 Task: Create List Performance Evaluation in Board Data Analytics Software to Workspace Corporate Finance. Create List Employee Engagement in Board Crisis Planning to Workspace Corporate Finance. Create List Recruitment in Board Sales Funnel Optimization and Conversion Rate Analysis to Workspace Corporate Finance
Action: Mouse moved to (73, 247)
Screenshot: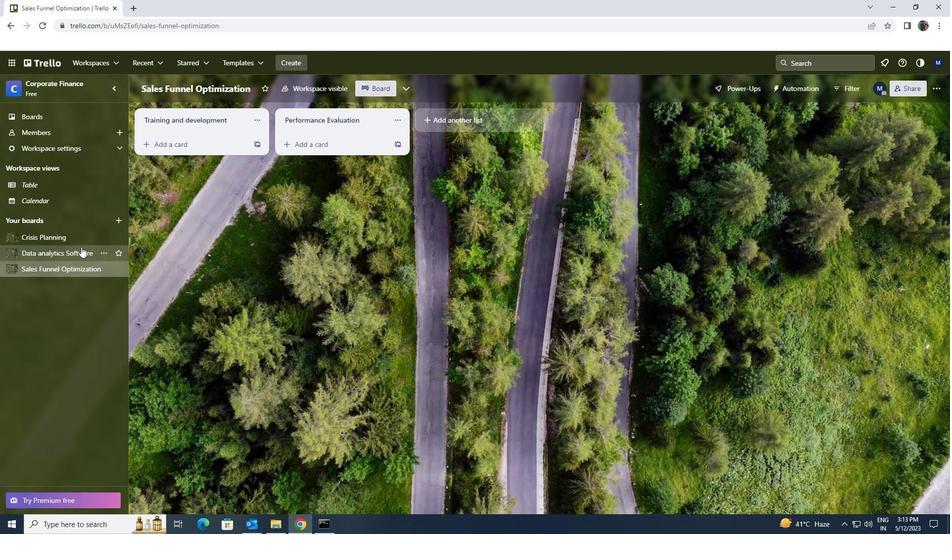 
Action: Mouse pressed left at (73, 247)
Screenshot: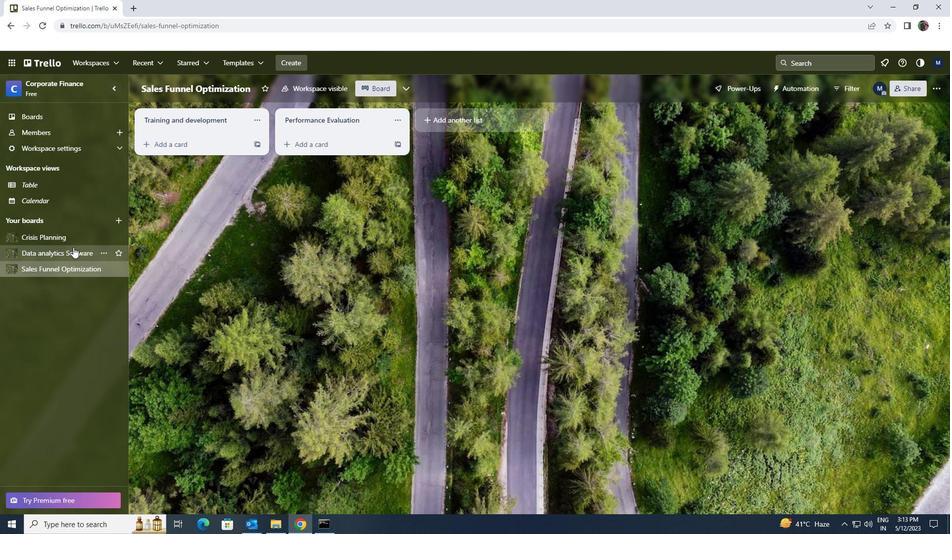 
Action: Mouse moved to (422, 120)
Screenshot: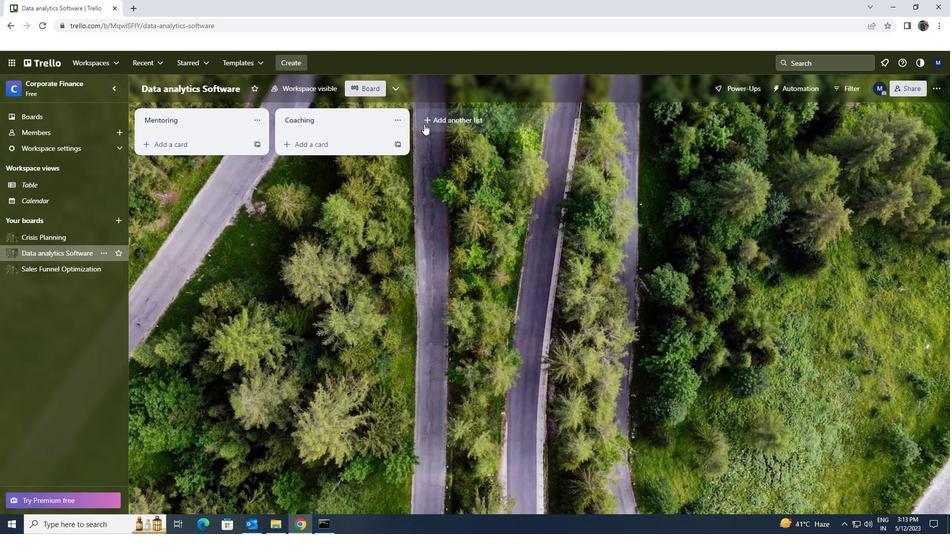 
Action: Mouse pressed left at (422, 120)
Screenshot: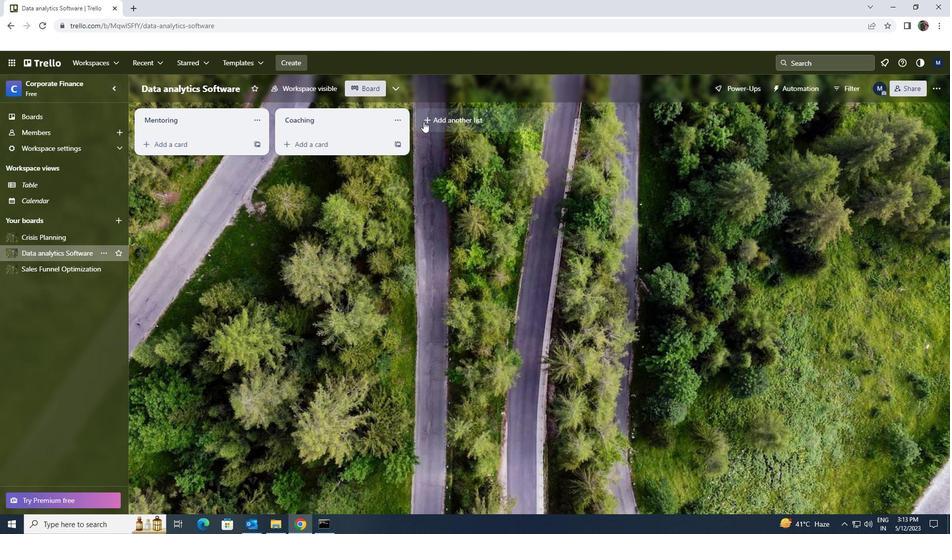 
Action: Key pressed <Key.shift>PERFORMANCE<Key.space><Key.shift>EVALUATION
Screenshot: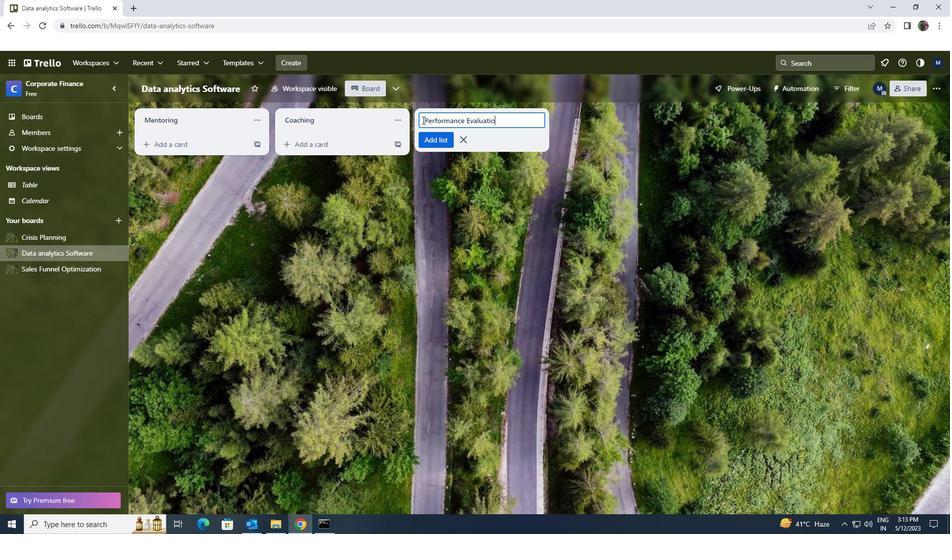 
Action: Mouse moved to (433, 143)
Screenshot: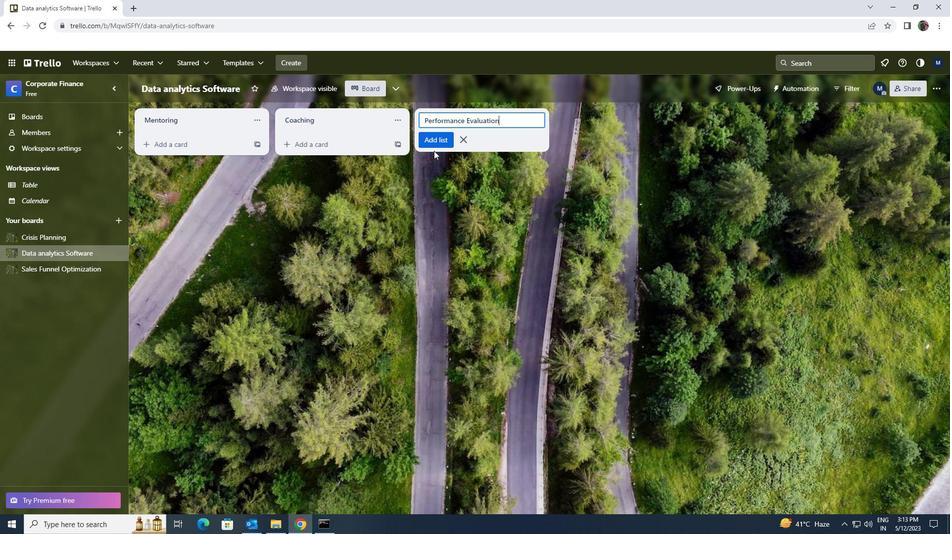 
Action: Mouse pressed left at (433, 143)
Screenshot: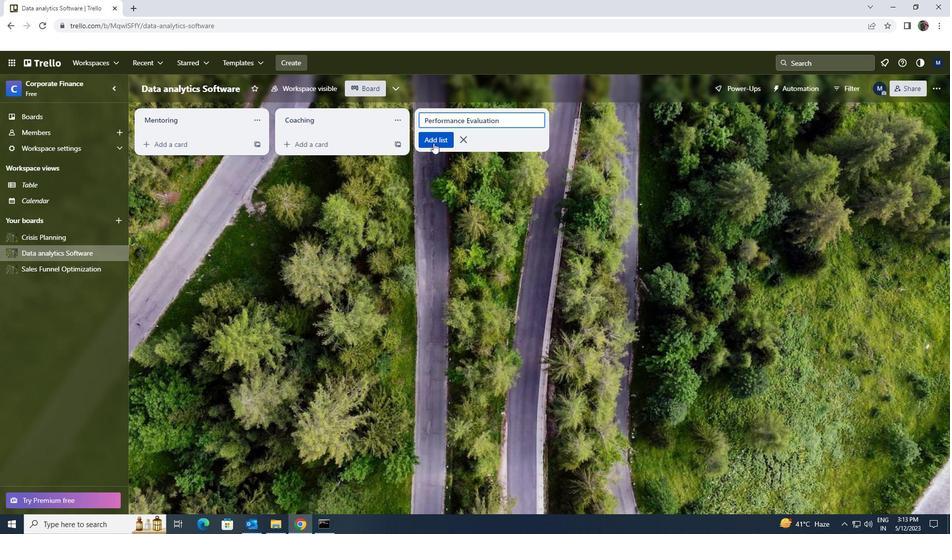 
Action: Mouse moved to (41, 238)
Screenshot: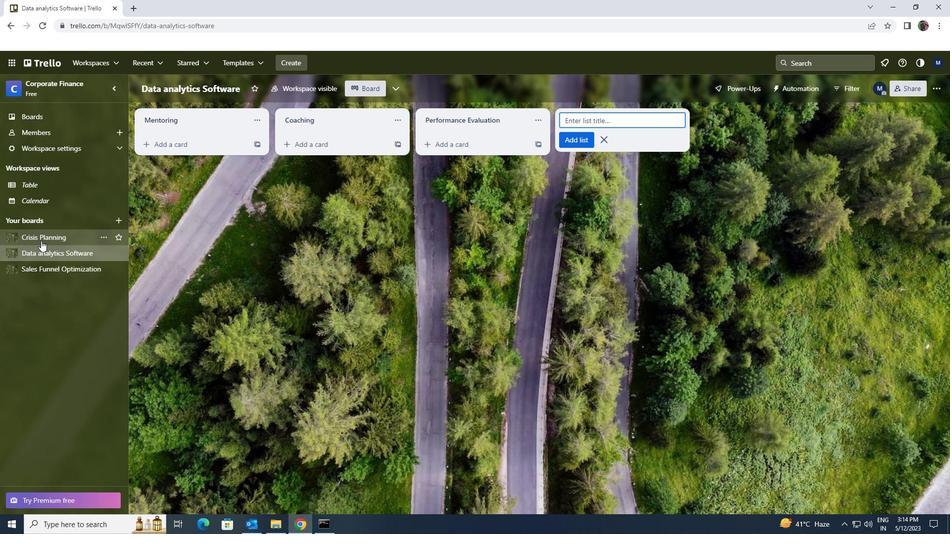 
Action: Mouse pressed left at (41, 238)
Screenshot: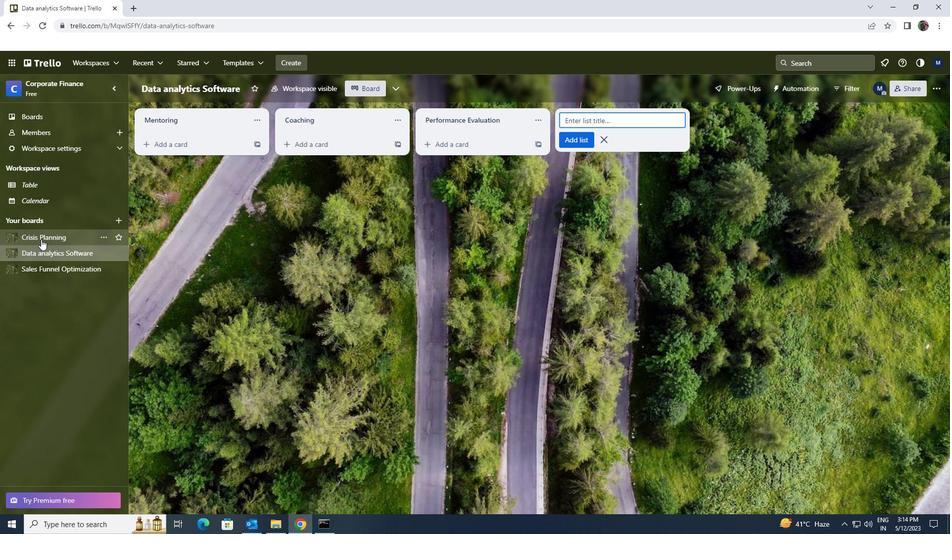 
Action: Mouse moved to (423, 125)
Screenshot: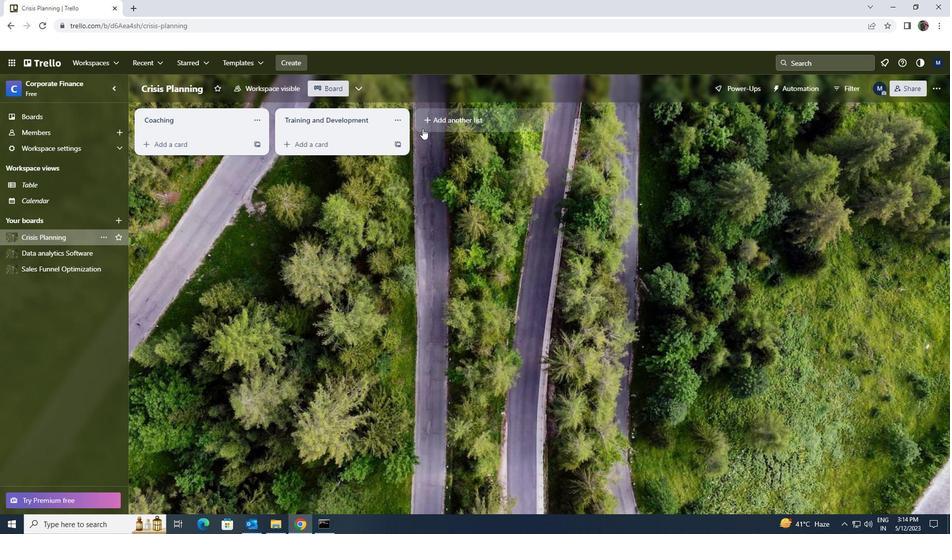 
Action: Mouse pressed left at (423, 125)
Screenshot: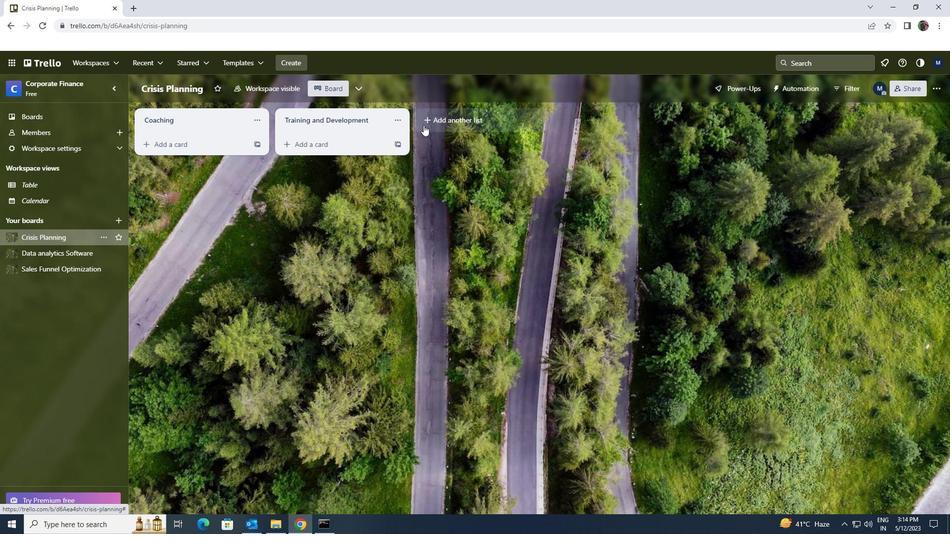 
Action: Key pressed <Key.shift>EMPLO<Key.backspace><Key.backspace>OL<Key.backspace><Key.backspace>LOYEE<Key.space><Key.shift>ENGAGEMENT
Screenshot: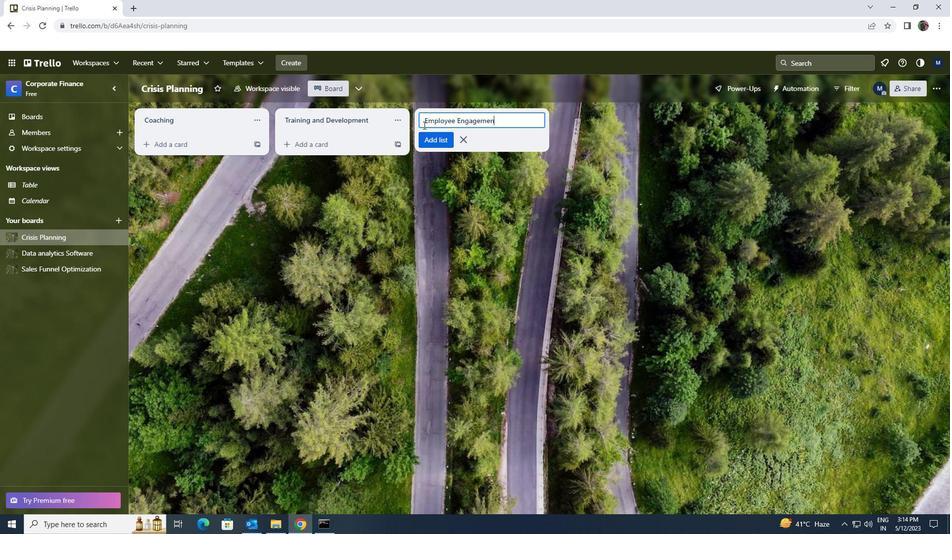 
Action: Mouse moved to (436, 138)
Screenshot: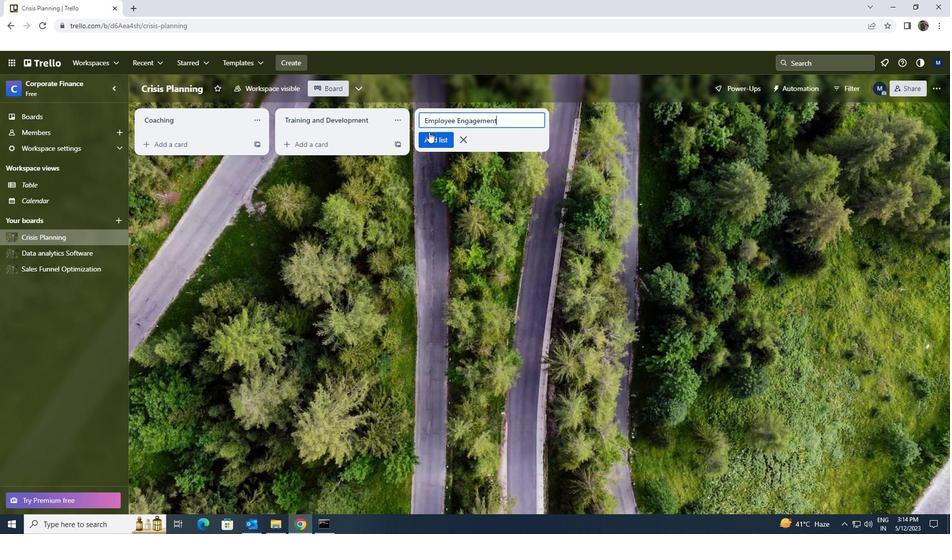 
Action: Mouse pressed left at (436, 138)
Screenshot: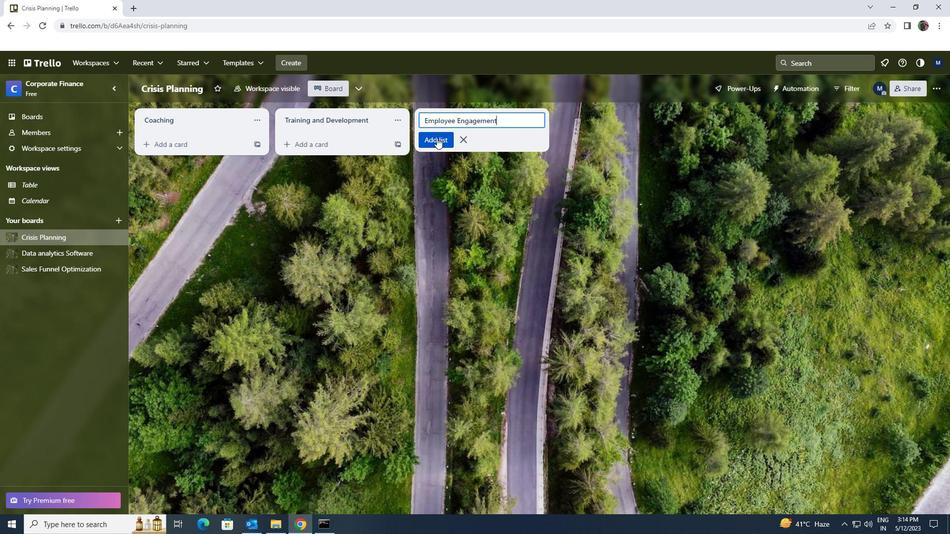 
Action: Mouse moved to (42, 273)
Screenshot: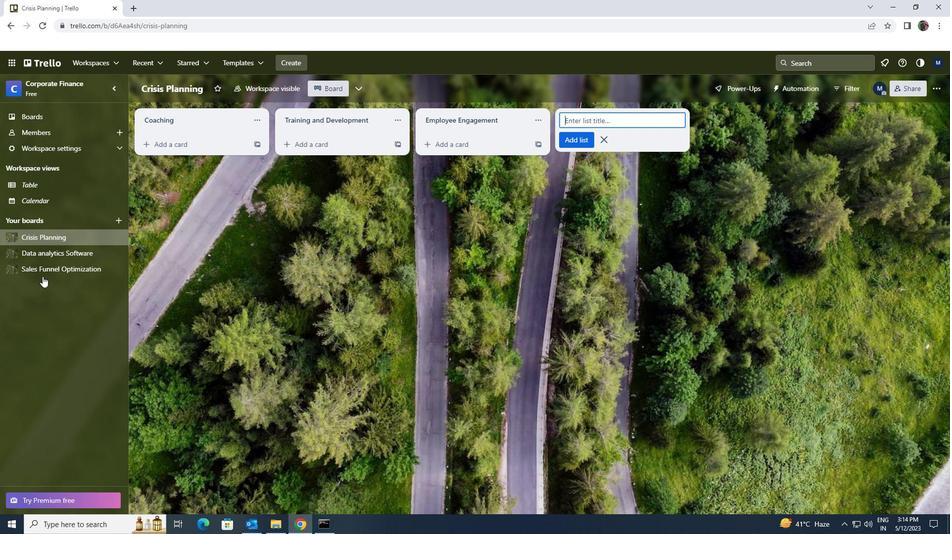 
Action: Mouse pressed left at (42, 273)
Screenshot: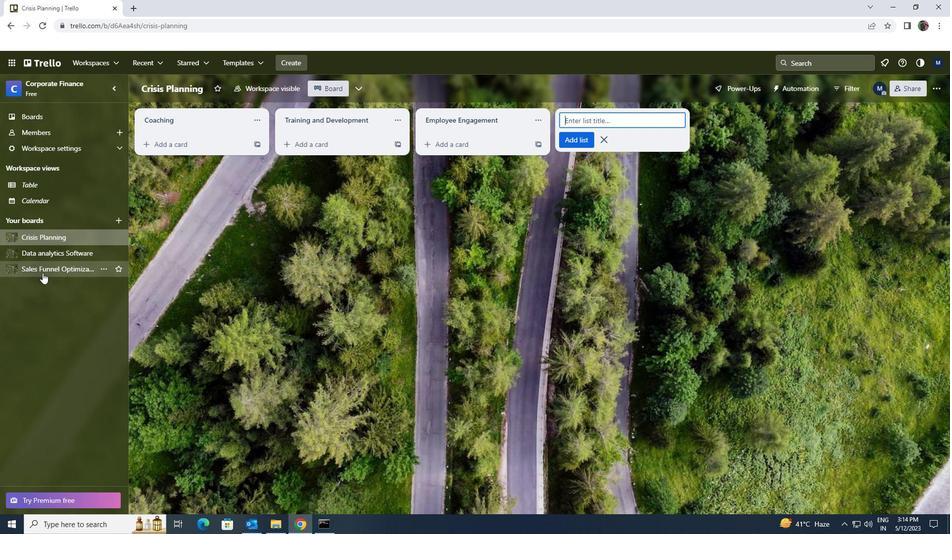 
Action: Mouse moved to (427, 128)
Screenshot: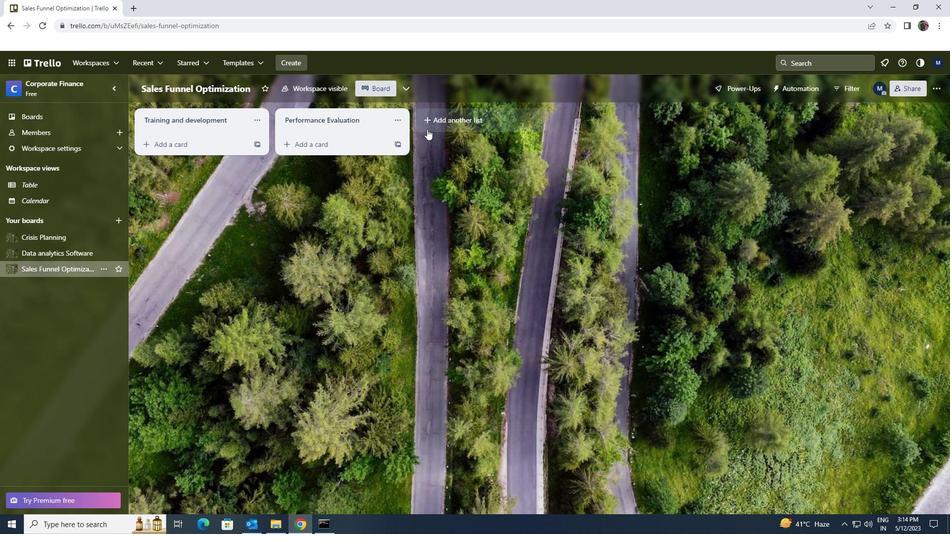 
Action: Mouse pressed left at (427, 128)
Screenshot: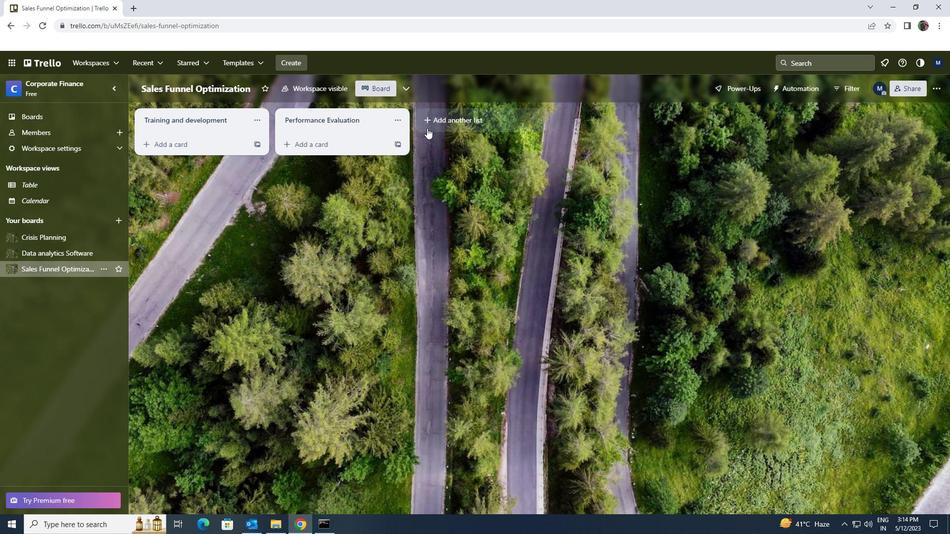 
Action: Key pressed <Key.shift><Key.shift><Key.shift><Key.shift><Key.shift><Key.shift><Key.shift><Key.shift><Key.shift><Key.shift><Key.shift><Key.shift><Key.shift><Key.shift><Key.shift><Key.shift><Key.shift><Key.shift><Key.shift><Key.shift><Key.shift>RECR
Screenshot: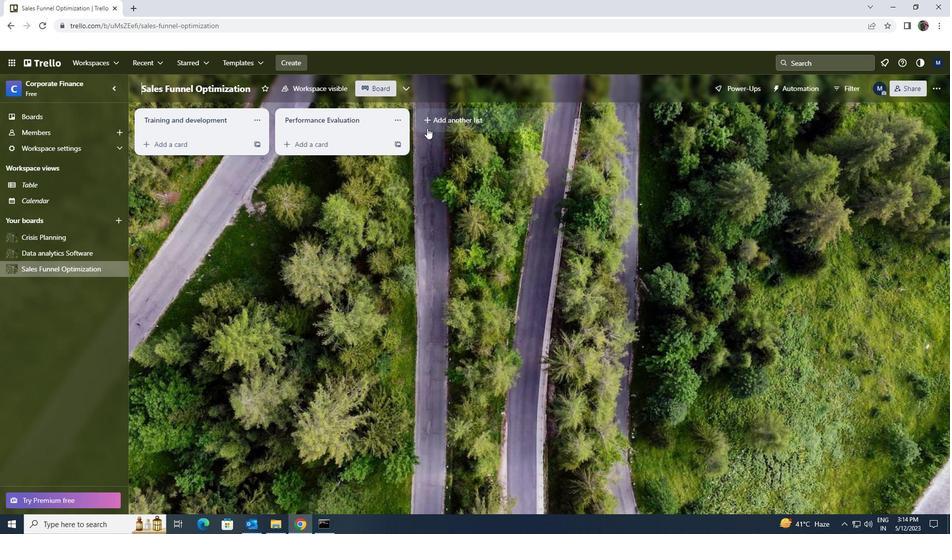 
Action: Mouse moved to (429, 124)
Screenshot: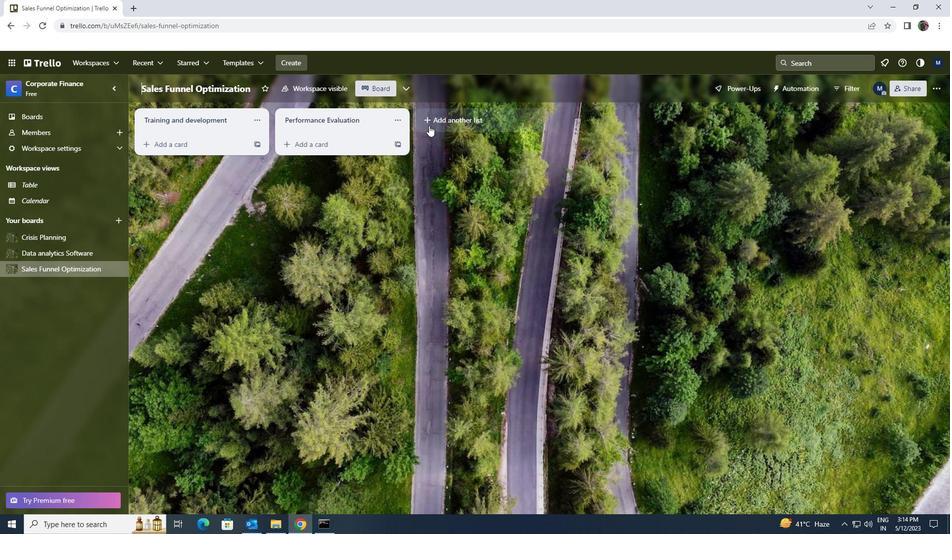 
Action: Mouse pressed left at (429, 124)
Screenshot: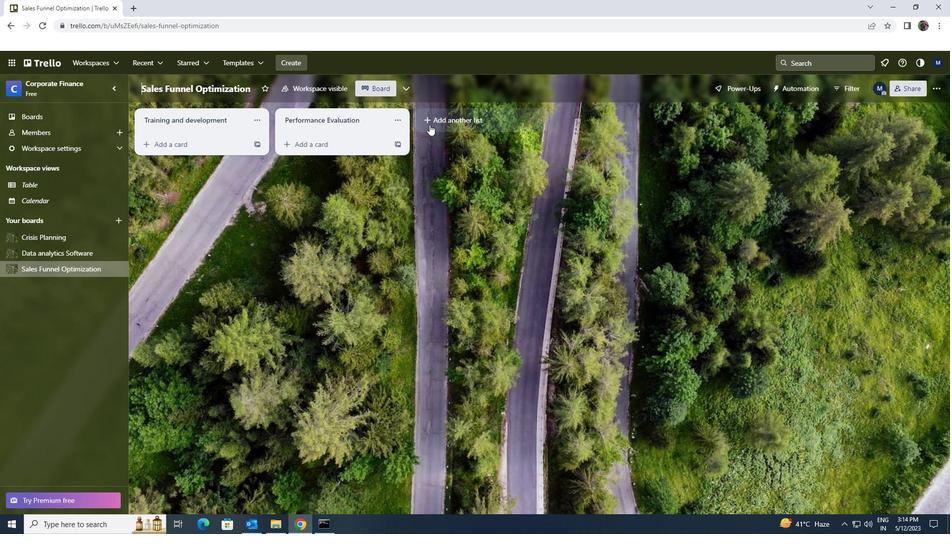 
Action: Key pressed <Key.shift>RE
Screenshot: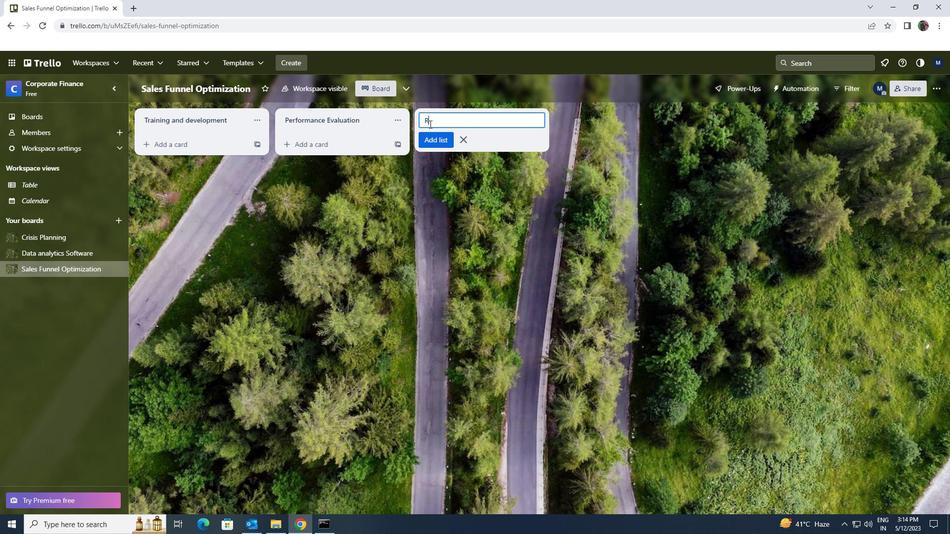 
Action: Mouse moved to (430, 123)
Screenshot: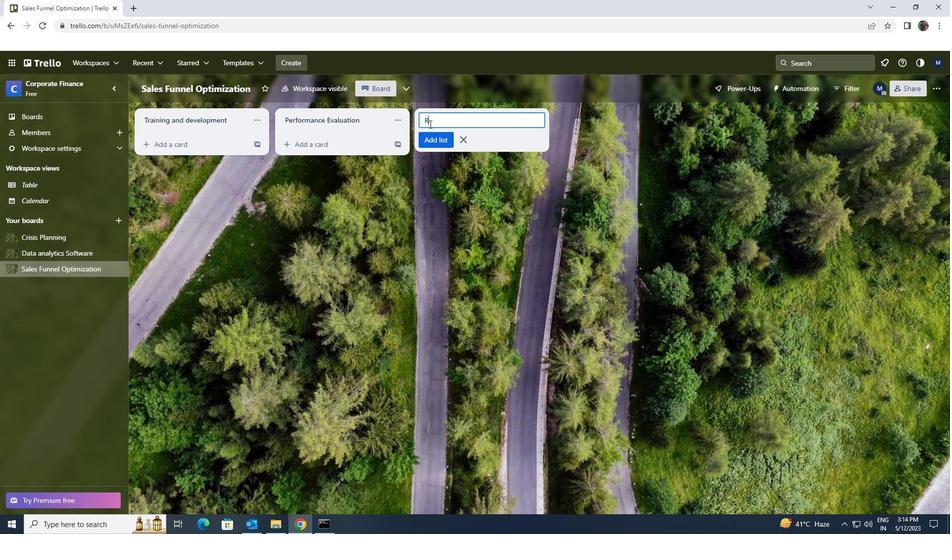 
Action: Key pressed CURITMENT
Screenshot: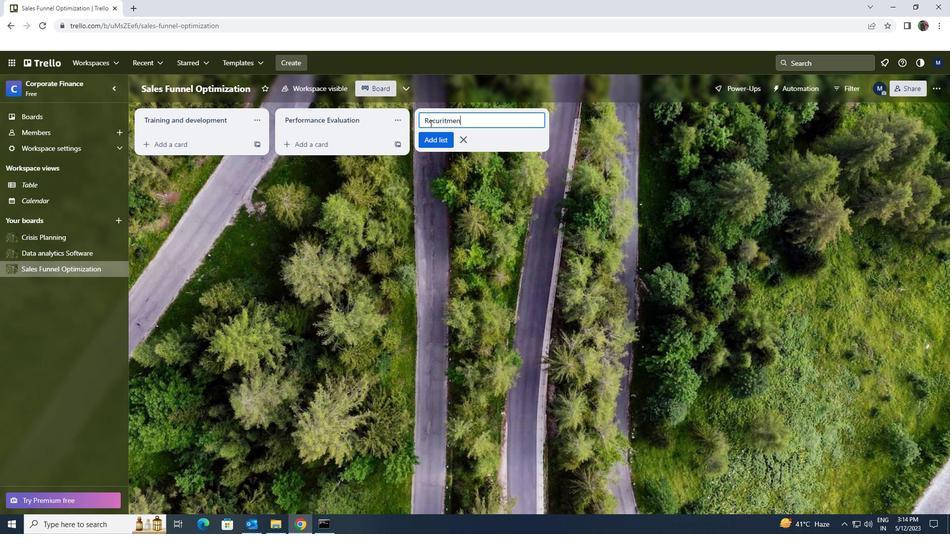 
Action: Mouse moved to (432, 123)
Screenshot: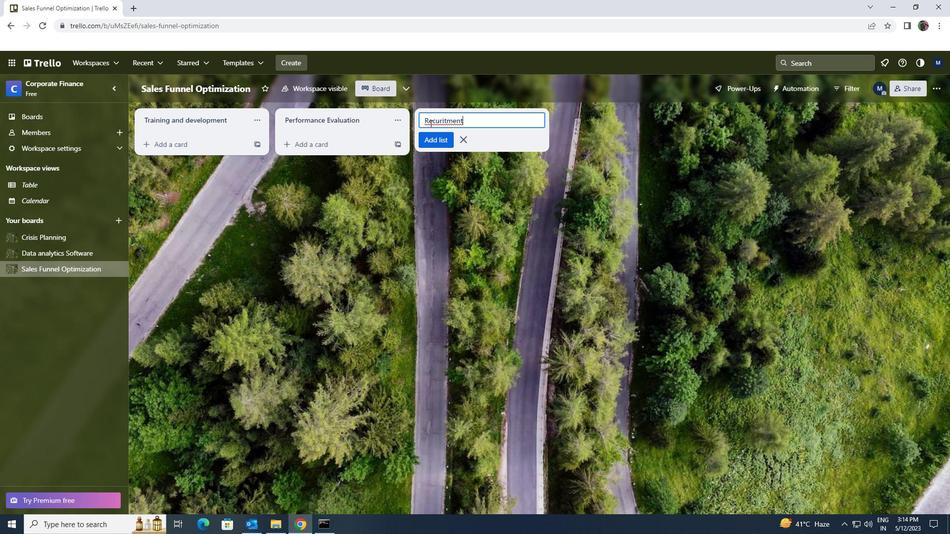 
Action: Key pressed <Key.backspace><Key.backspace><Key.backspace><Key.backspace><Key.backspace><Key.backspace><Key.backspace><Key.backspace>RUITMENT
Screenshot: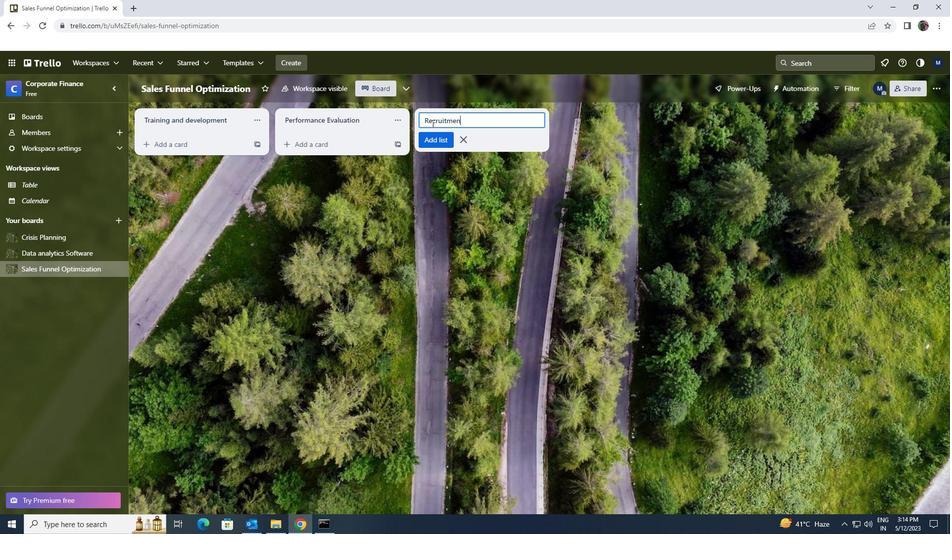 
Action: Mouse moved to (434, 137)
Screenshot: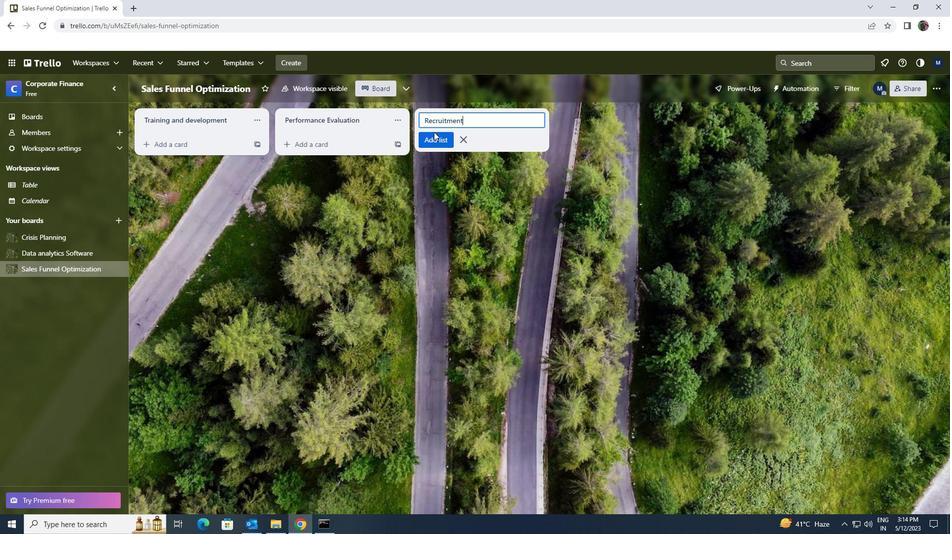 
Action: Mouse pressed left at (434, 137)
Screenshot: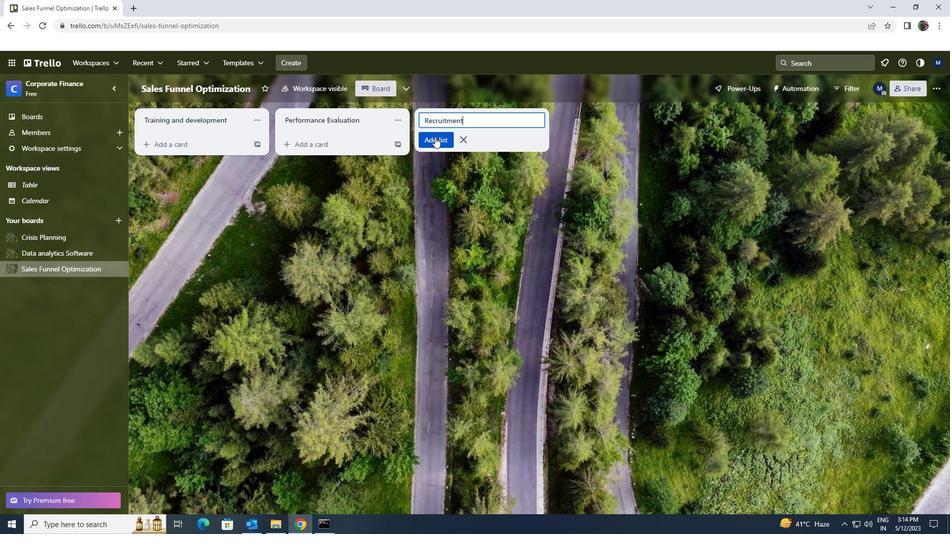 
Action: Mouse moved to (605, 135)
Screenshot: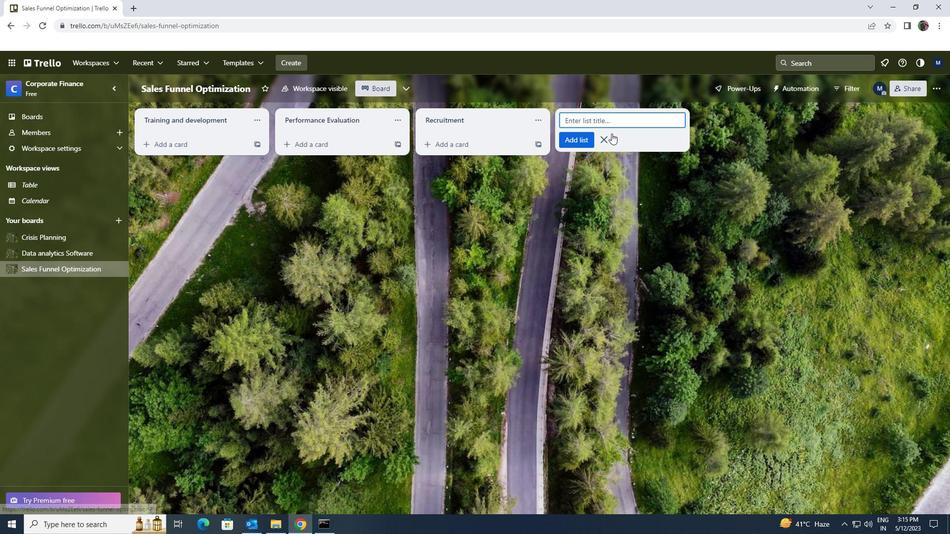 
Action: Mouse pressed left at (605, 135)
Screenshot: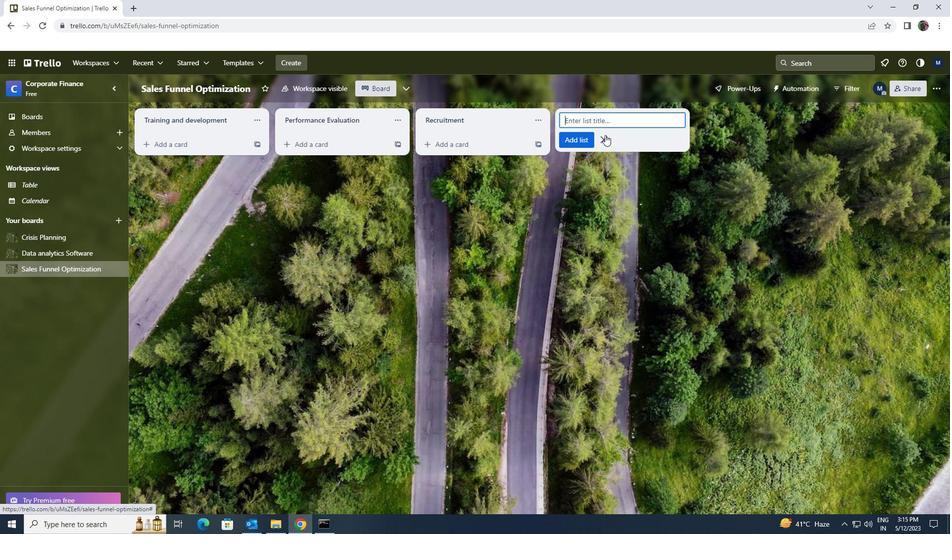 
